 Task: In group invitations choose email frequency individual.
Action: Mouse moved to (884, 87)
Screenshot: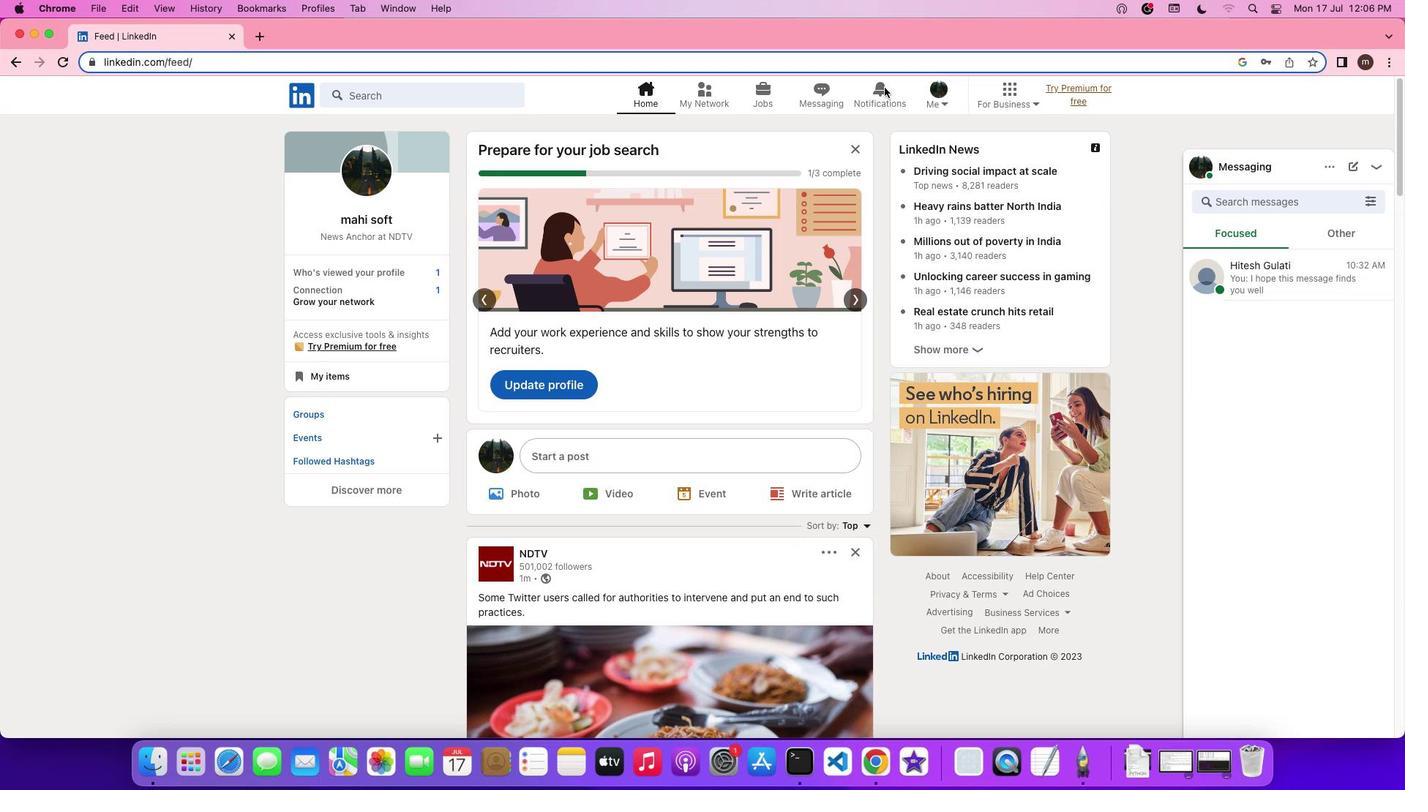 
Action: Mouse pressed left at (884, 87)
Screenshot: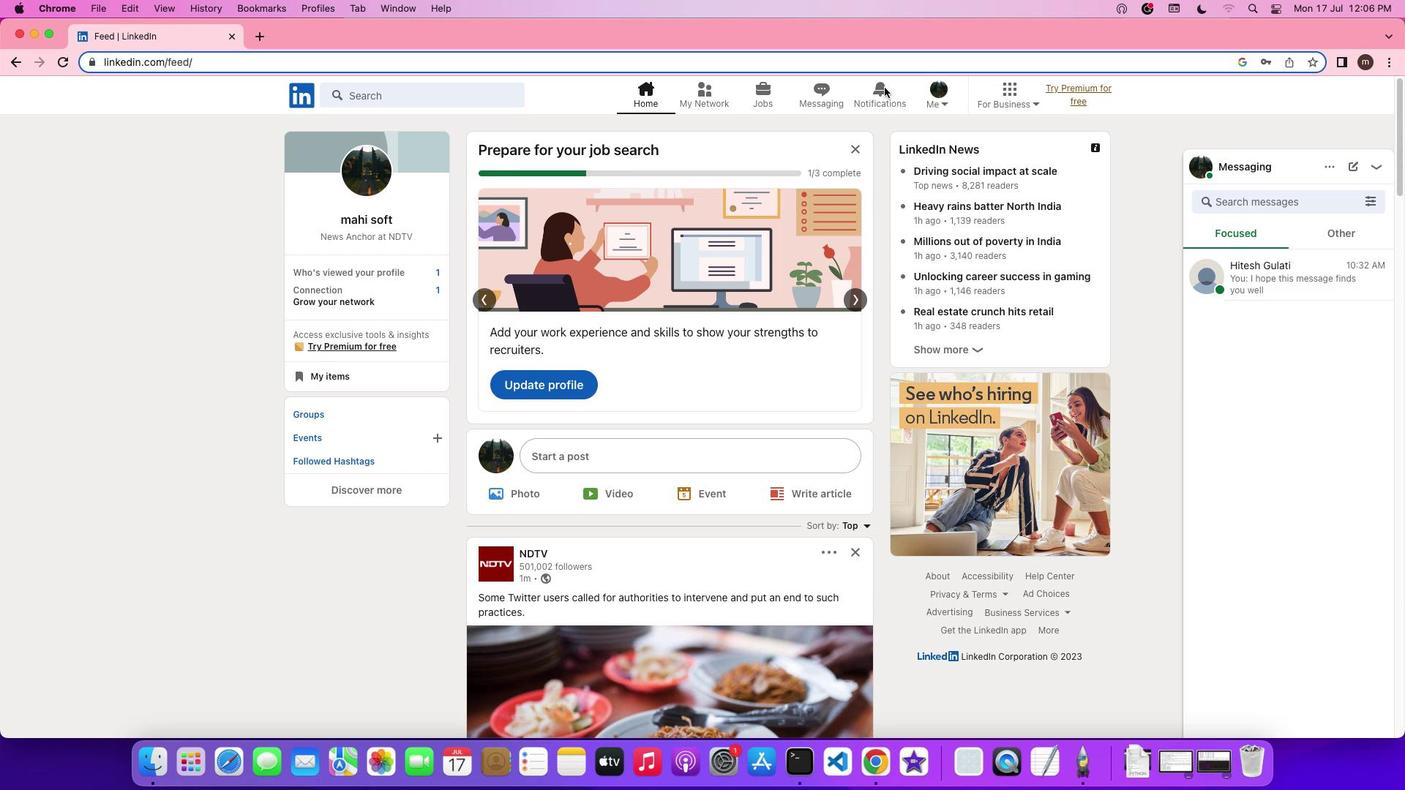 
Action: Mouse pressed left at (884, 87)
Screenshot: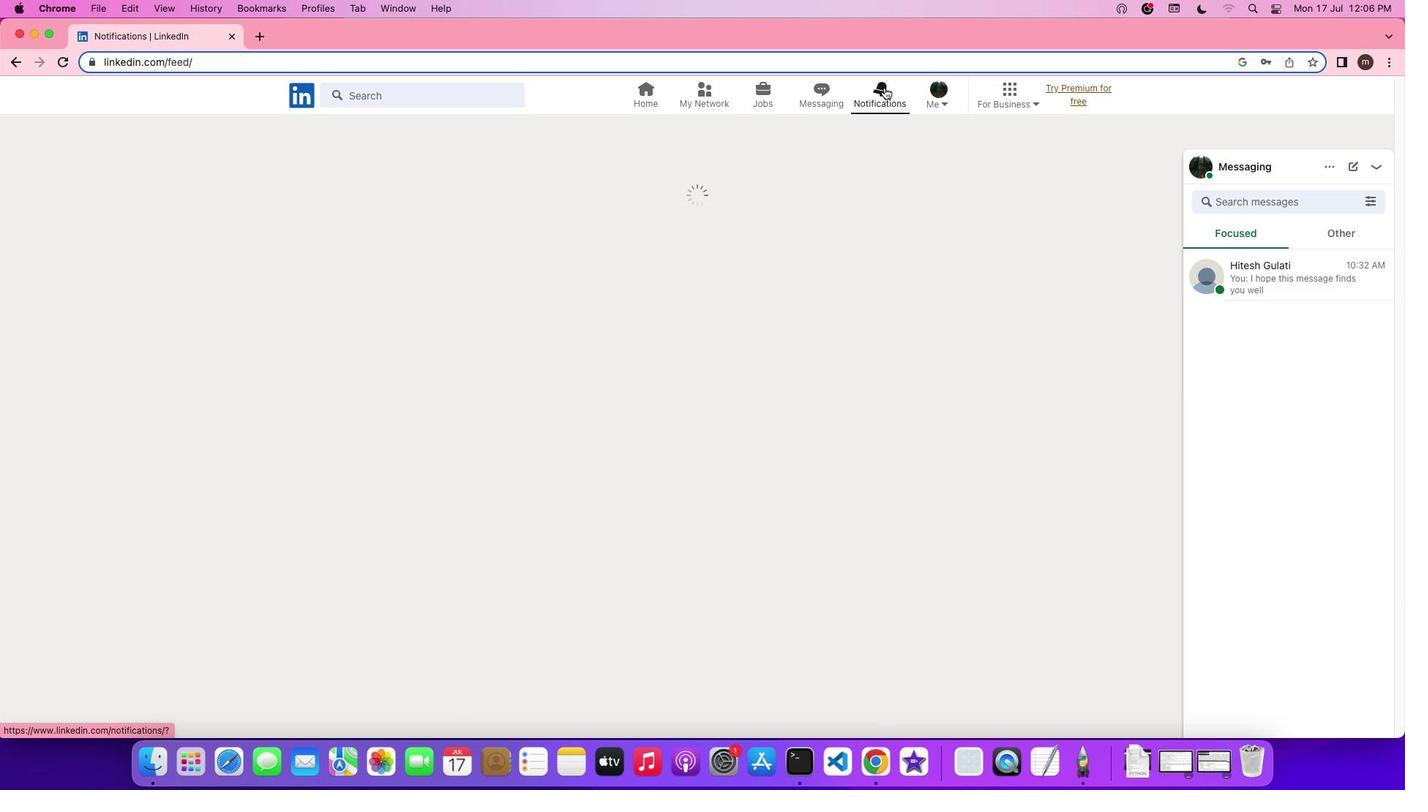 
Action: Mouse moved to (321, 189)
Screenshot: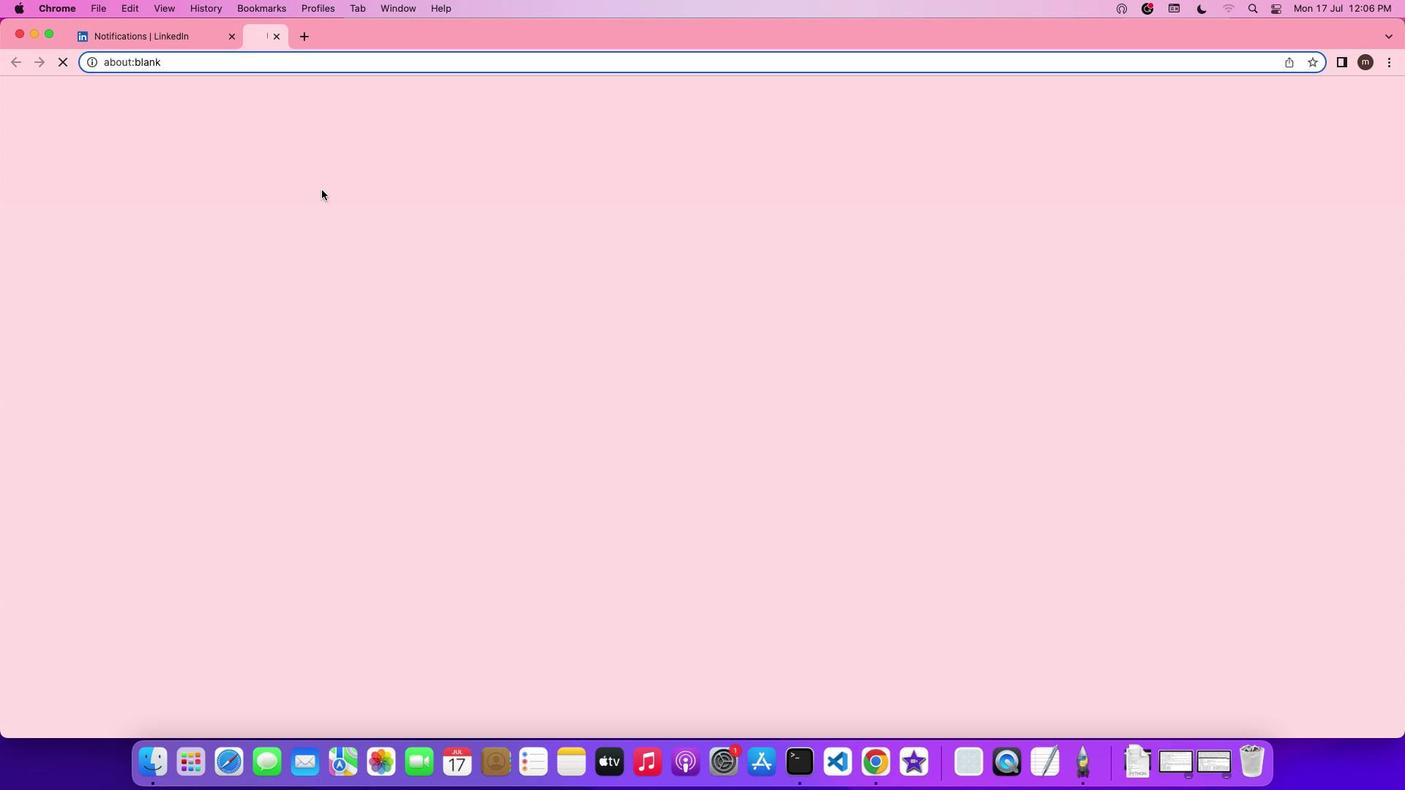 
Action: Mouse pressed left at (321, 189)
Screenshot: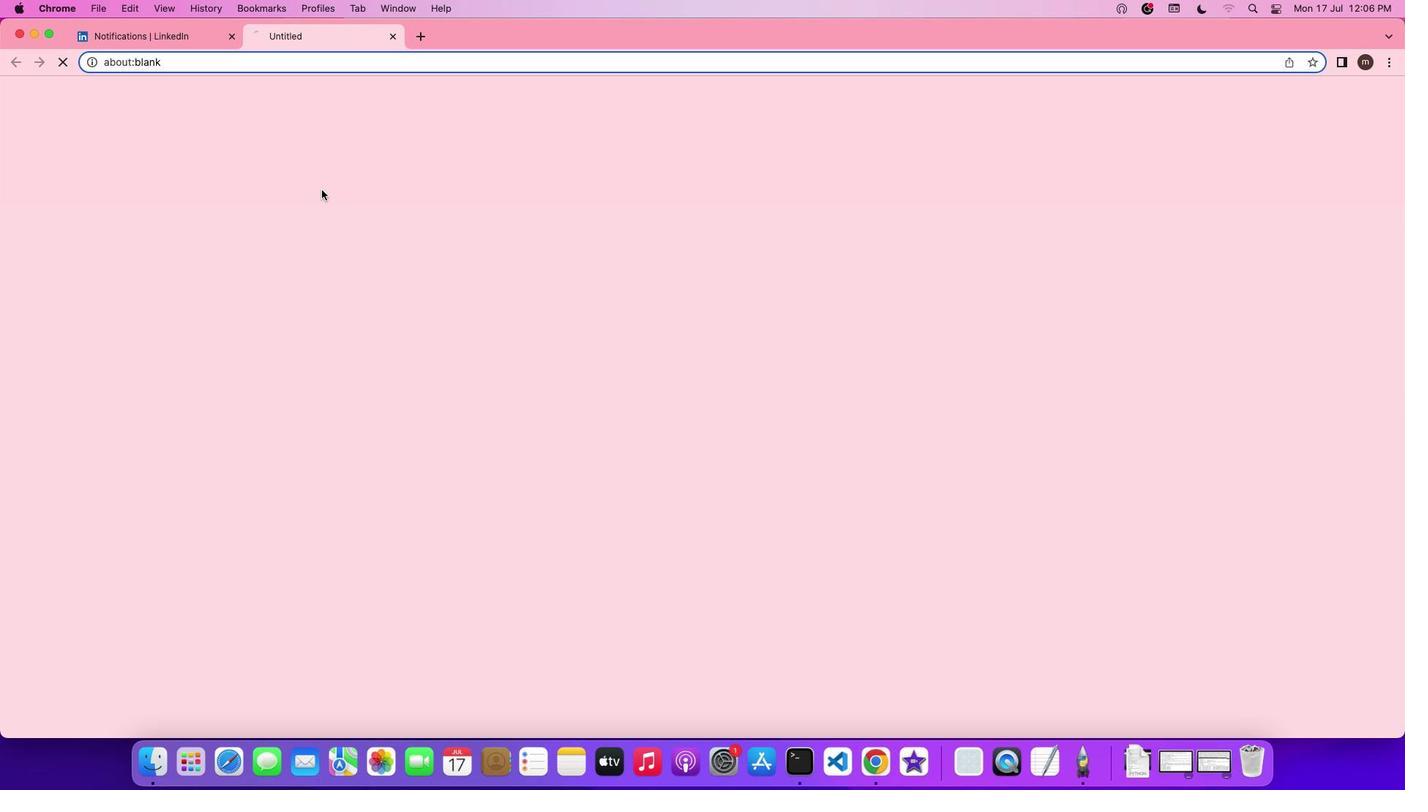 
Action: Mouse moved to (584, 438)
Screenshot: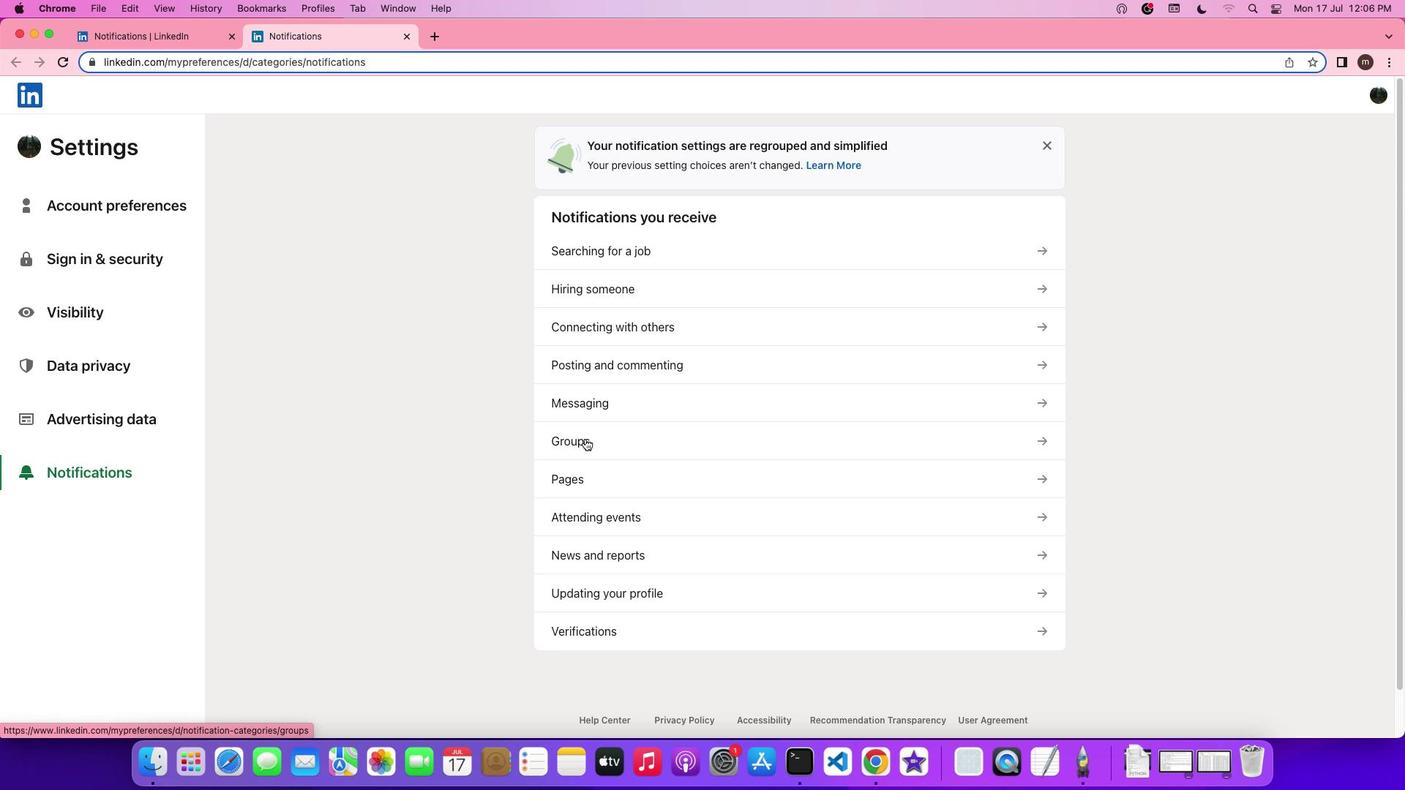 
Action: Mouse pressed left at (584, 438)
Screenshot: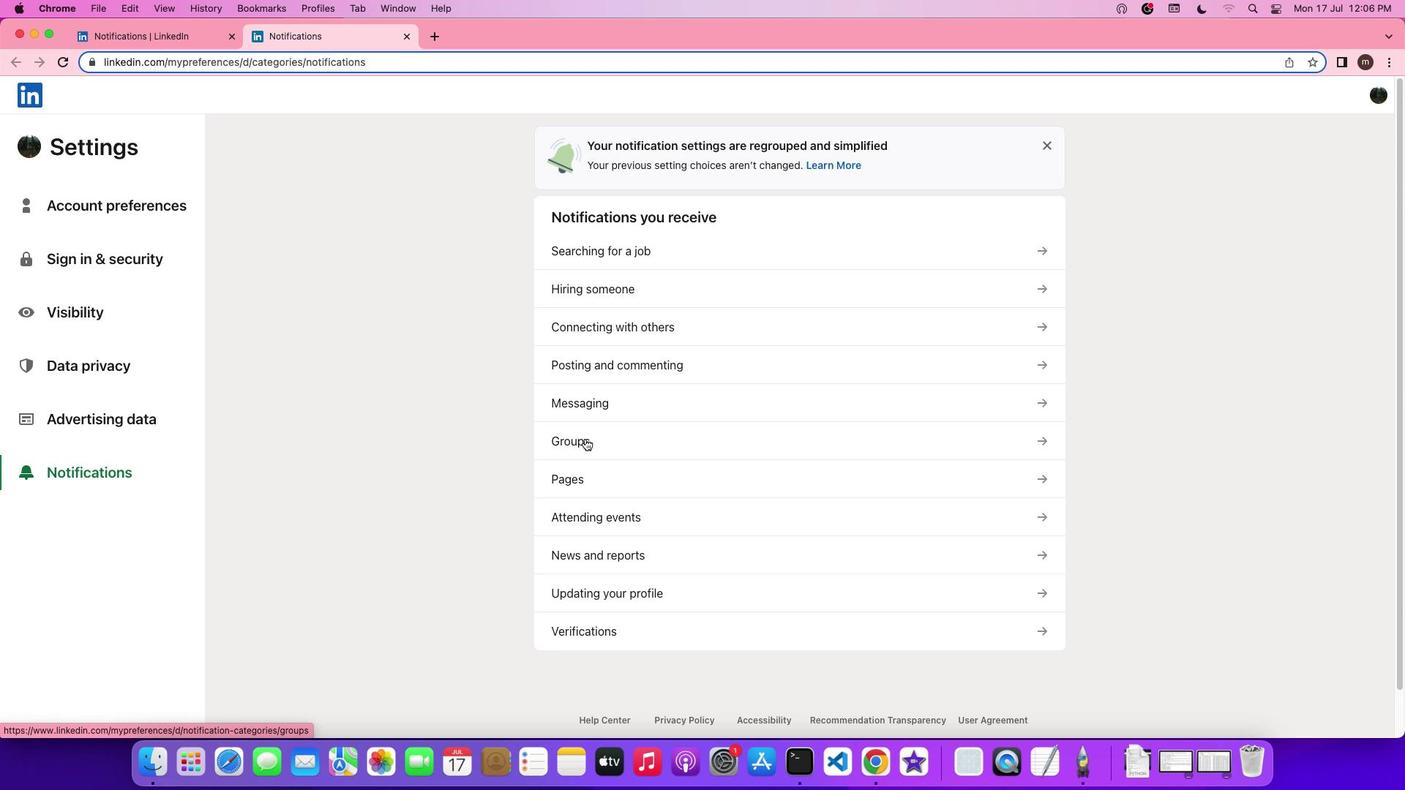 
Action: Mouse moved to (586, 224)
Screenshot: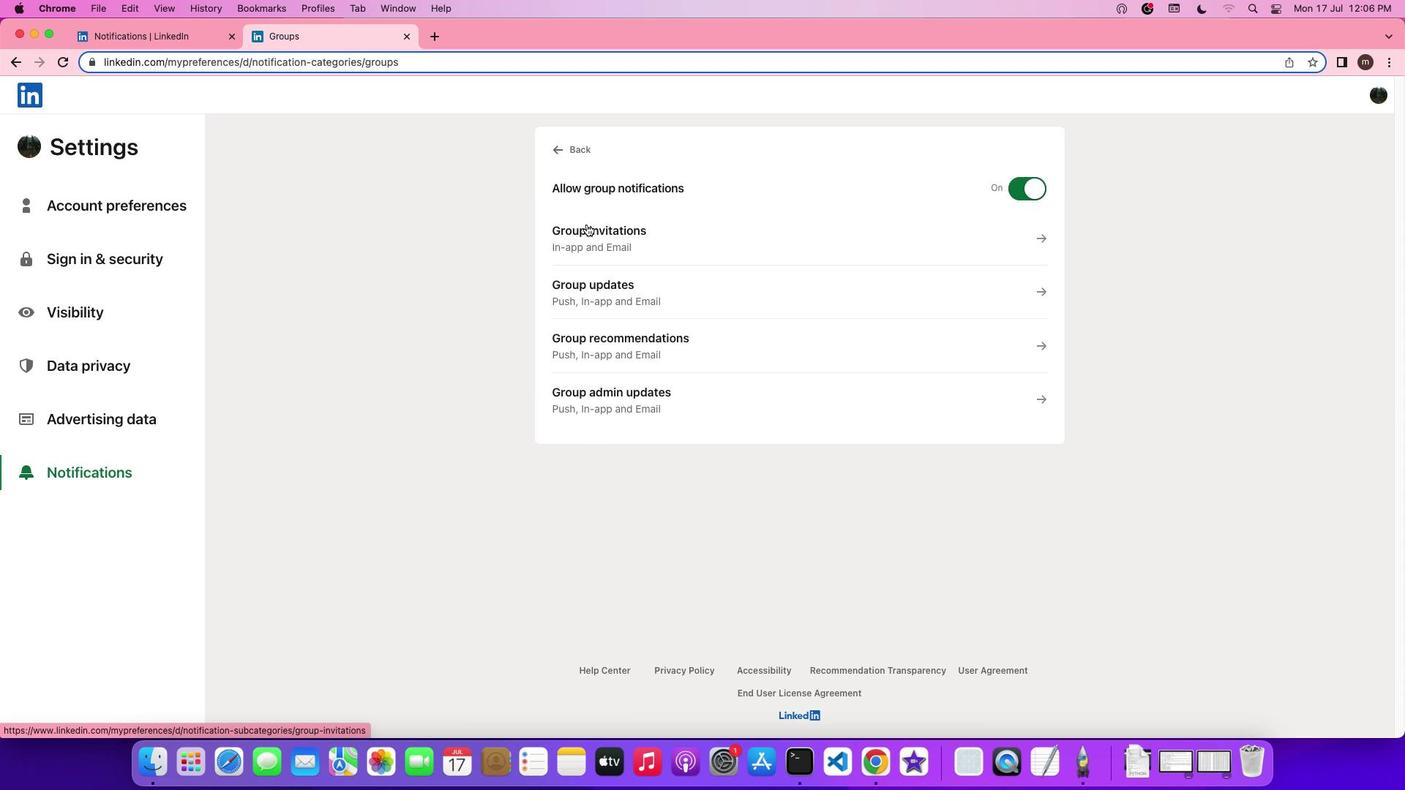 
Action: Mouse pressed left at (586, 224)
Screenshot: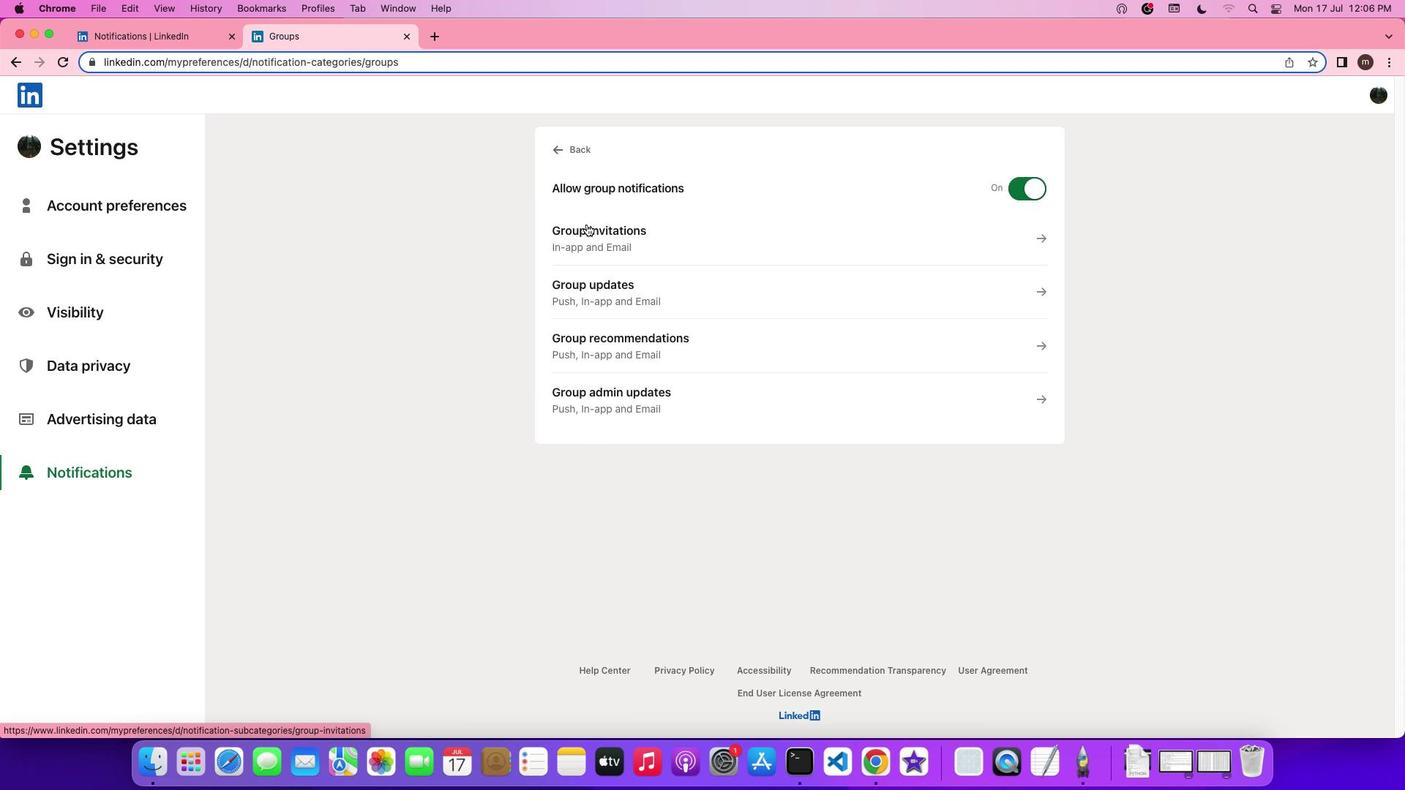 
Action: Mouse moved to (576, 483)
Screenshot: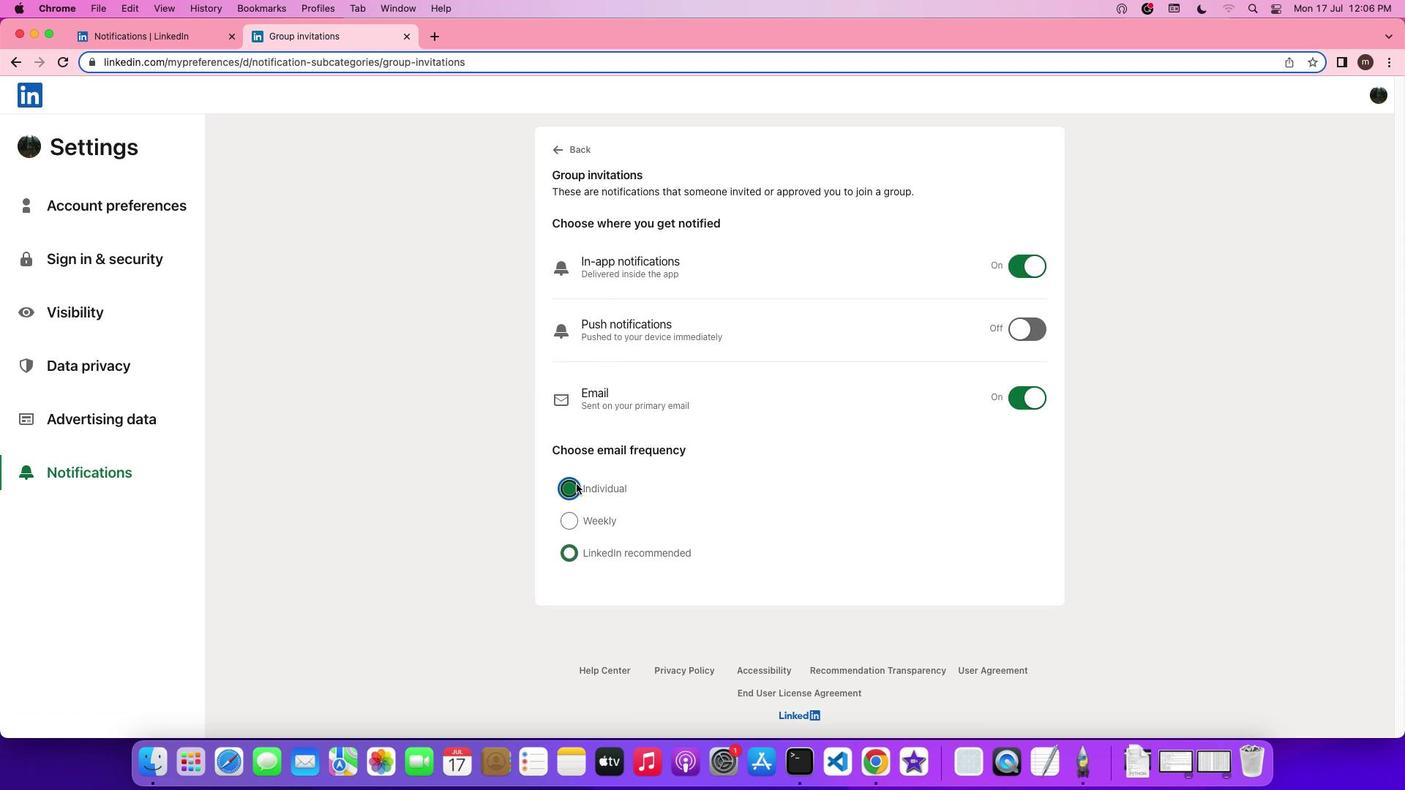 
Action: Mouse pressed left at (576, 483)
Screenshot: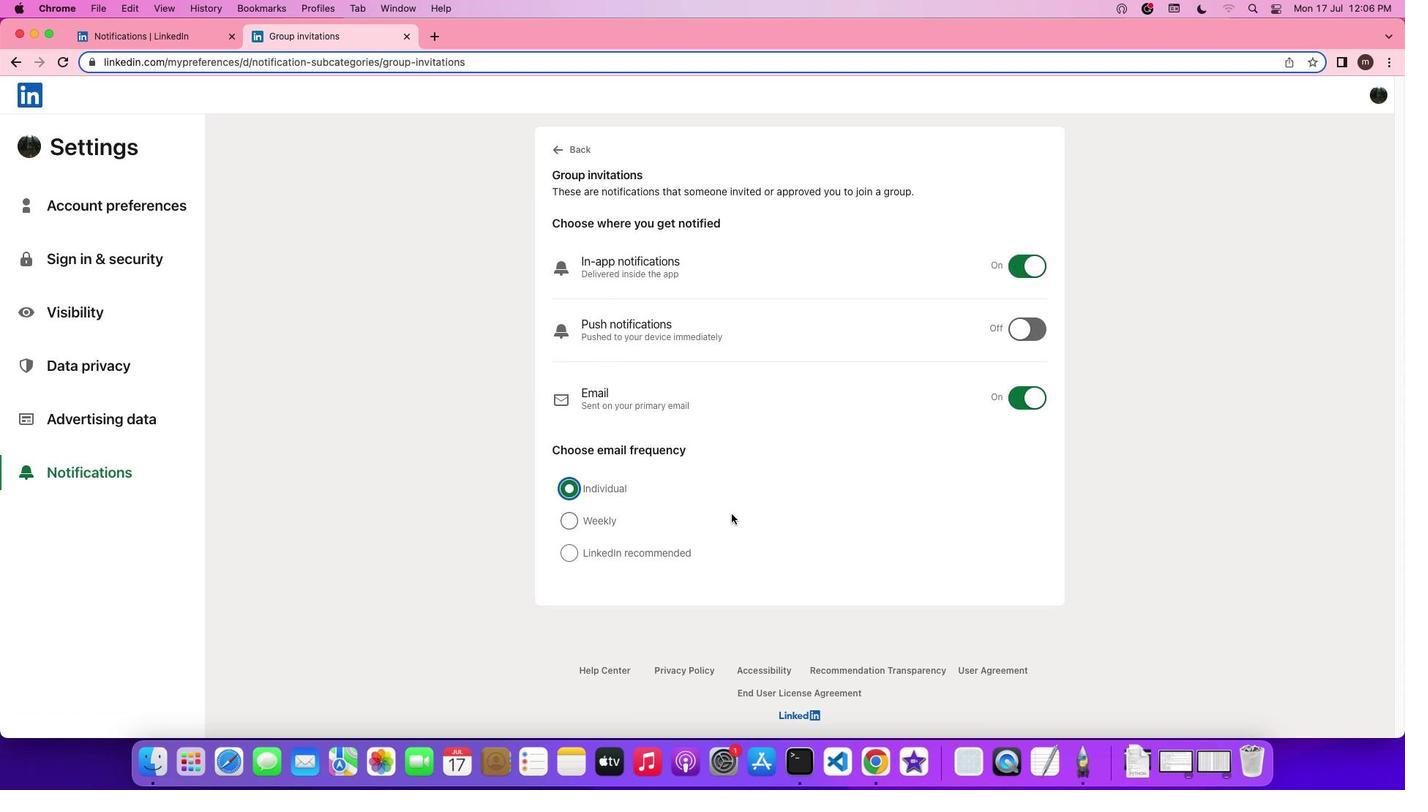 
Action: Mouse moved to (731, 514)
Screenshot: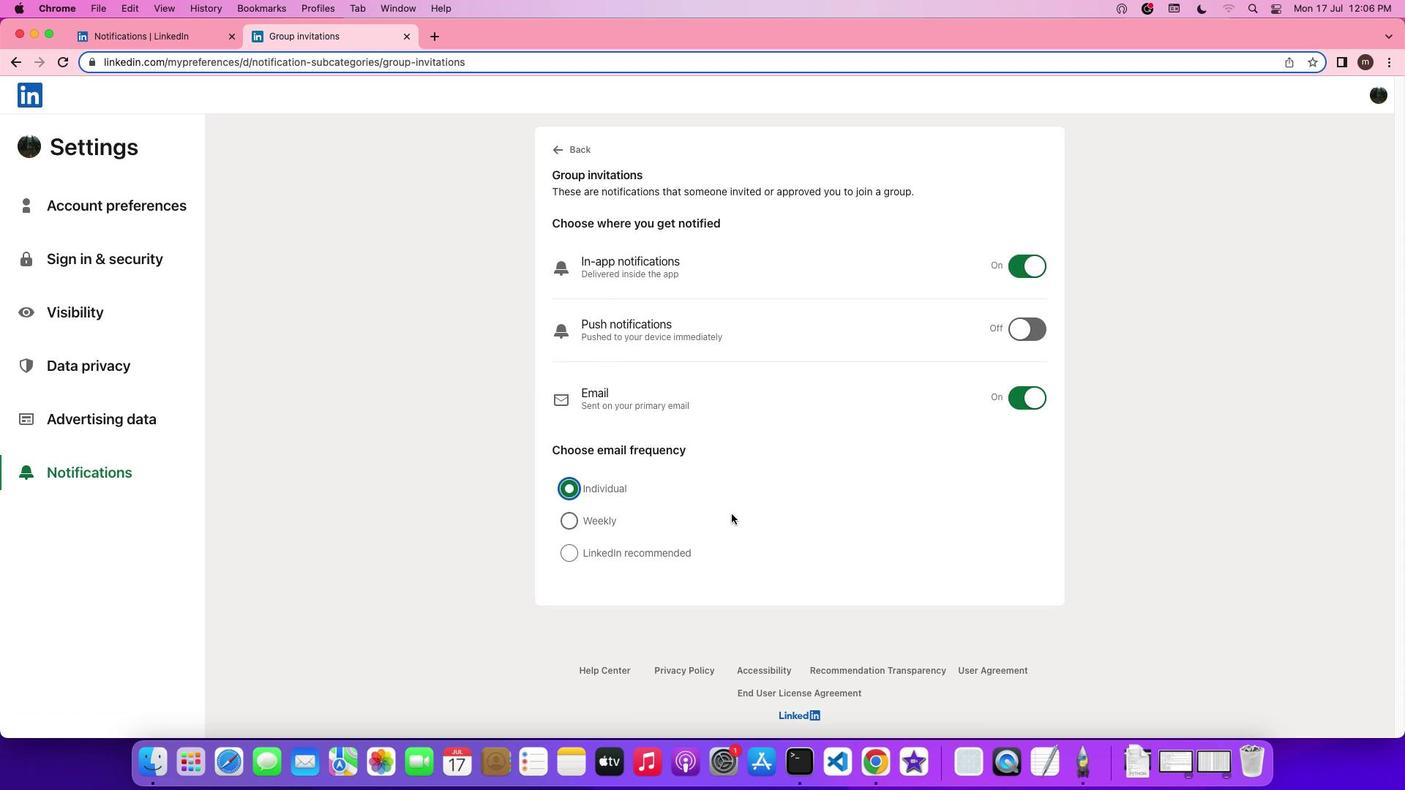 
